 Task: Create a due date automation trigger when advanced on, on the tuesday of the week a card is due add content with a name containing resume at 11:00 AM.
Action: Mouse moved to (1143, 77)
Screenshot: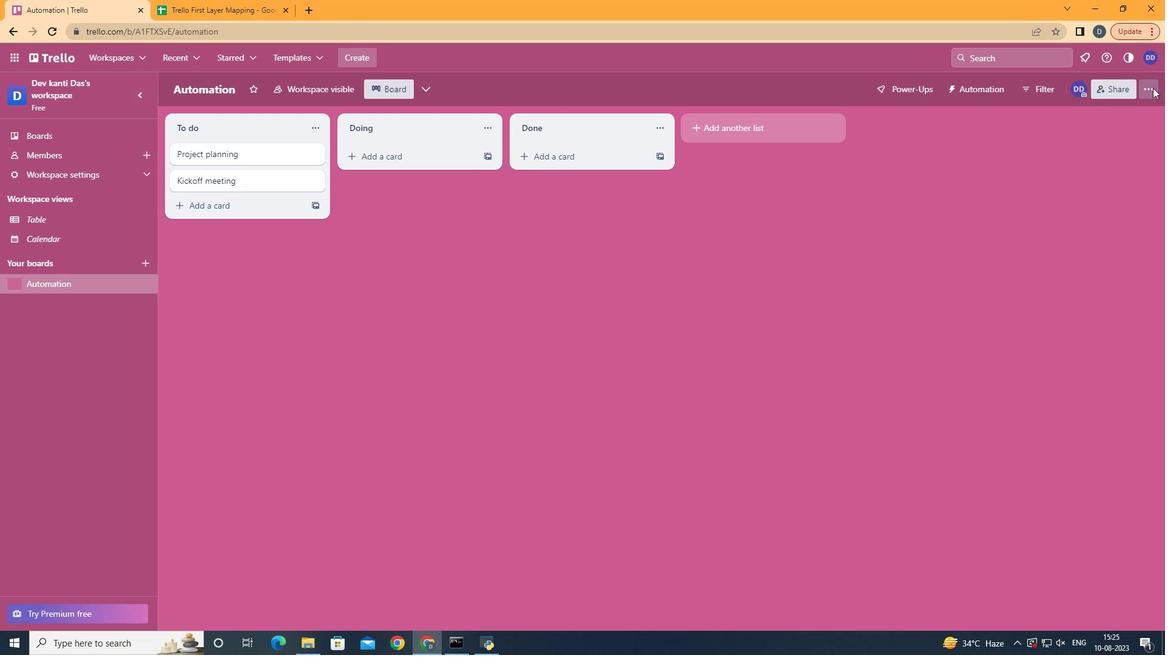 
Action: Mouse pressed left at (1143, 77)
Screenshot: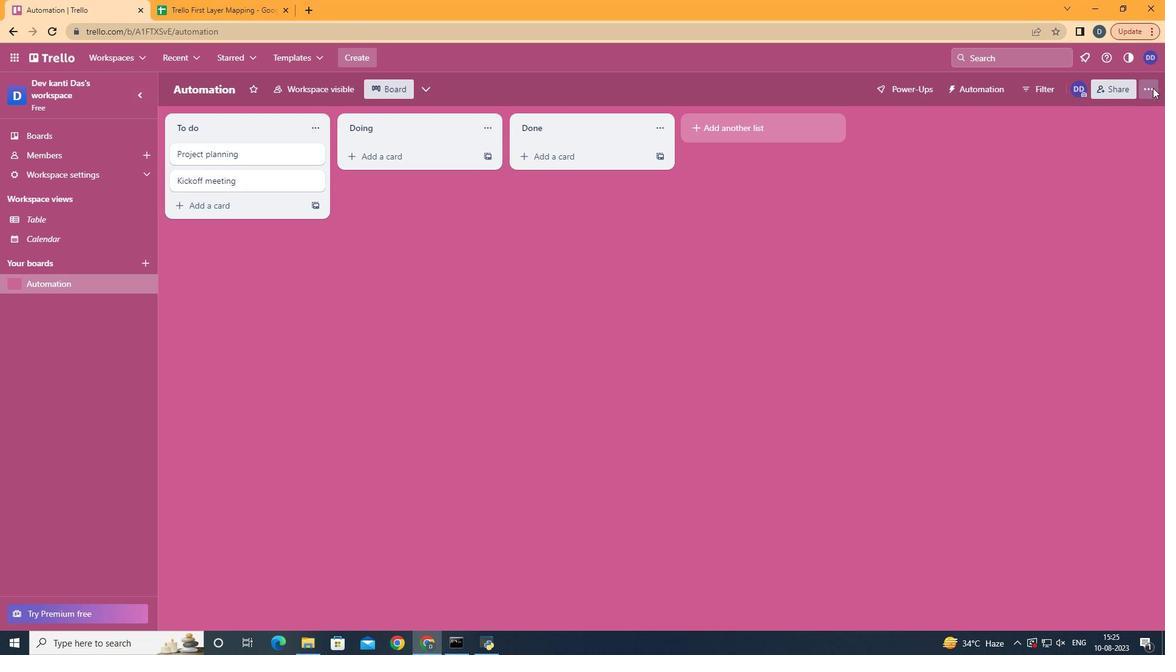
Action: Mouse moved to (1095, 239)
Screenshot: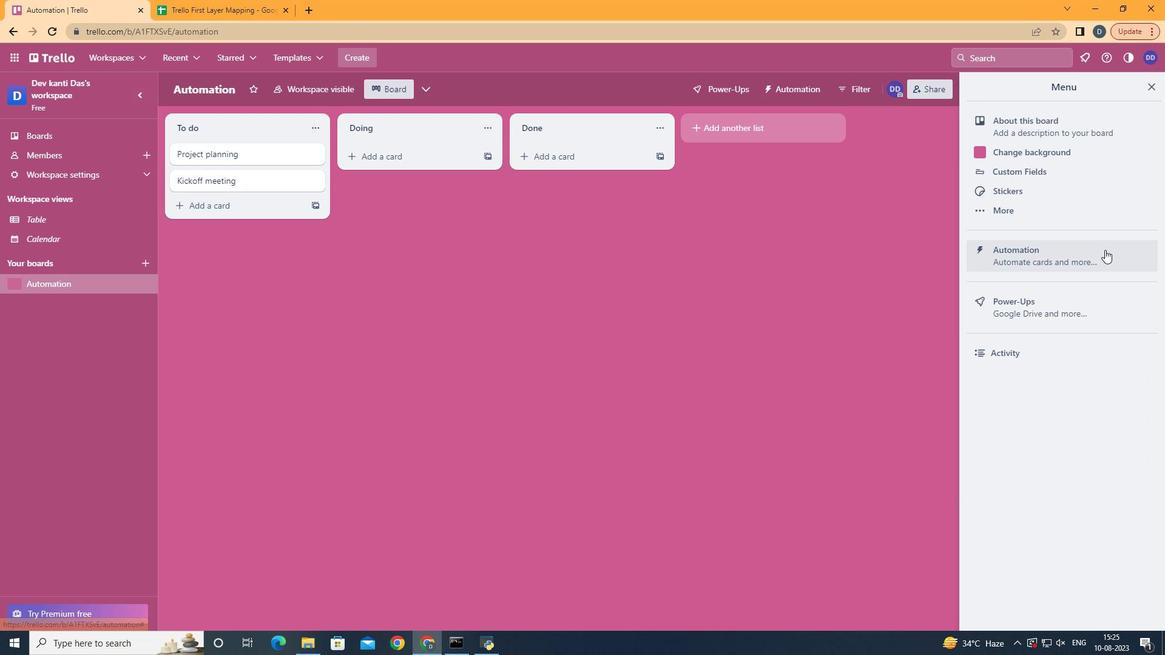 
Action: Mouse pressed left at (1095, 239)
Screenshot: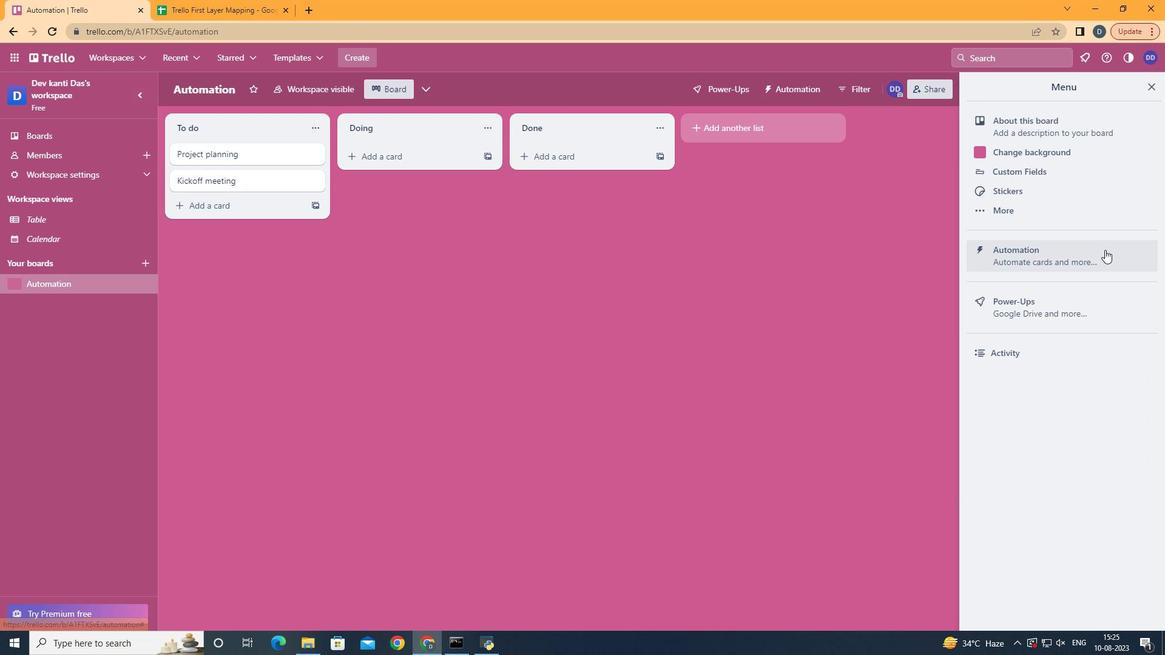 
Action: Mouse moved to (198, 230)
Screenshot: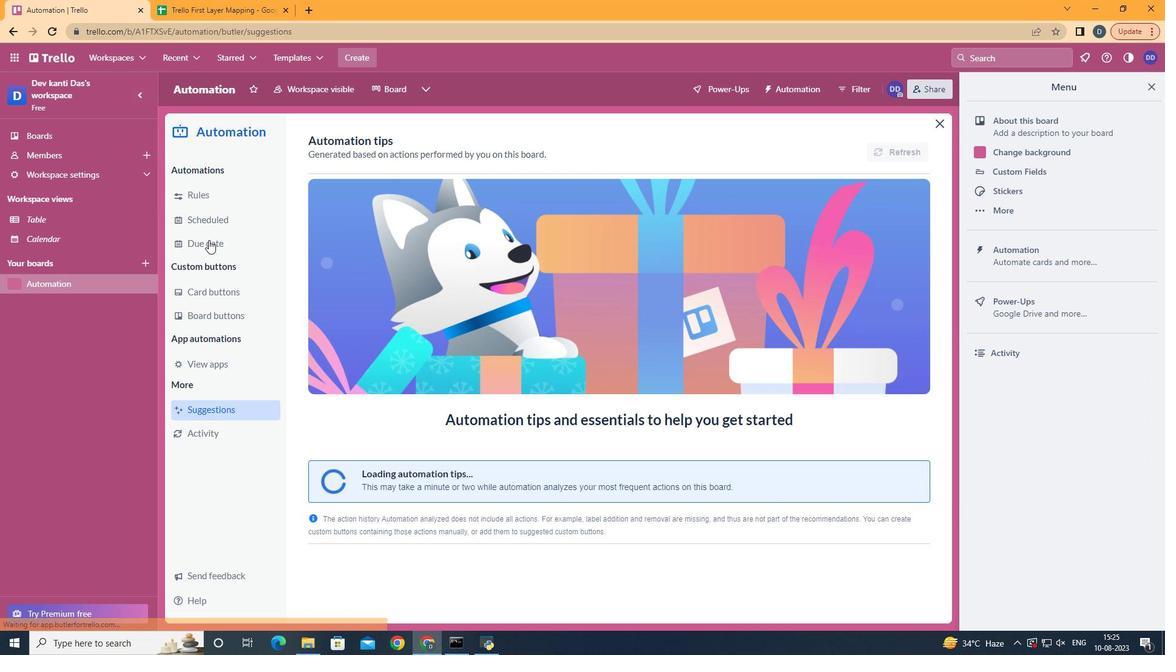 
Action: Mouse pressed left at (198, 230)
Screenshot: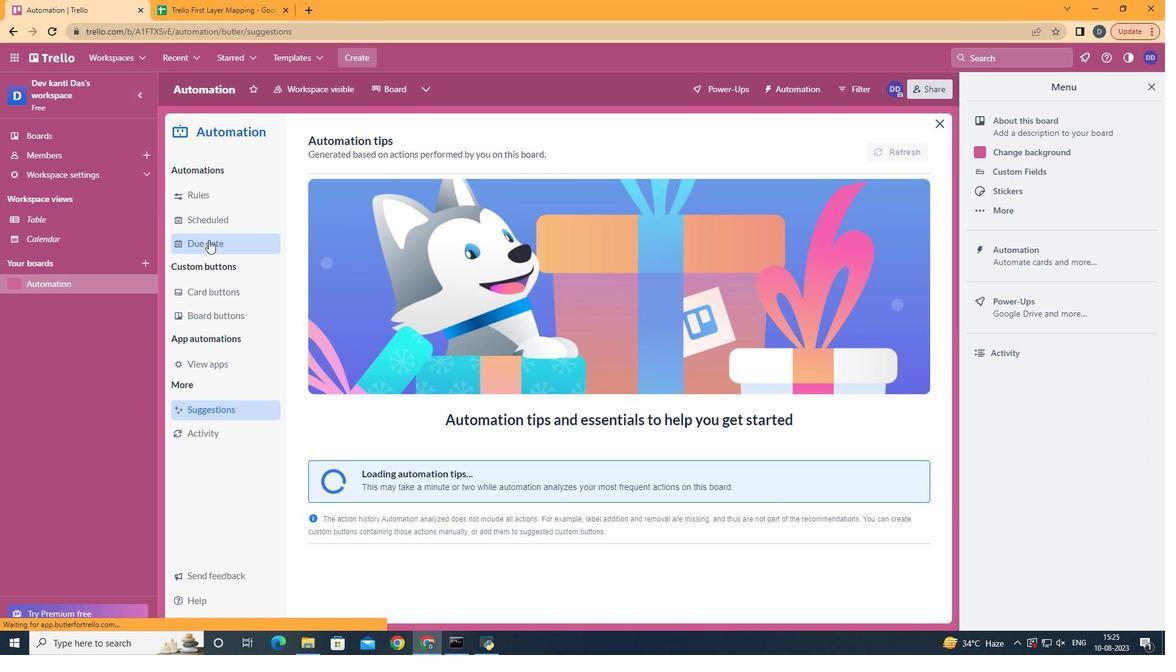 
Action: Mouse moved to (829, 136)
Screenshot: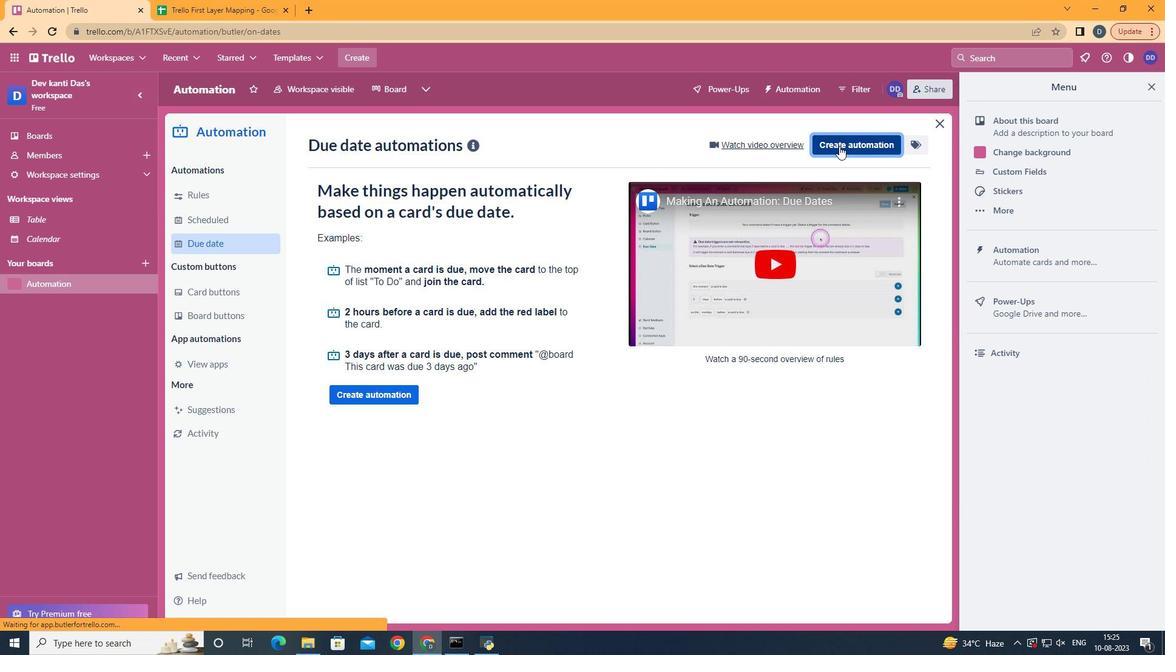 
Action: Mouse pressed left at (829, 136)
Screenshot: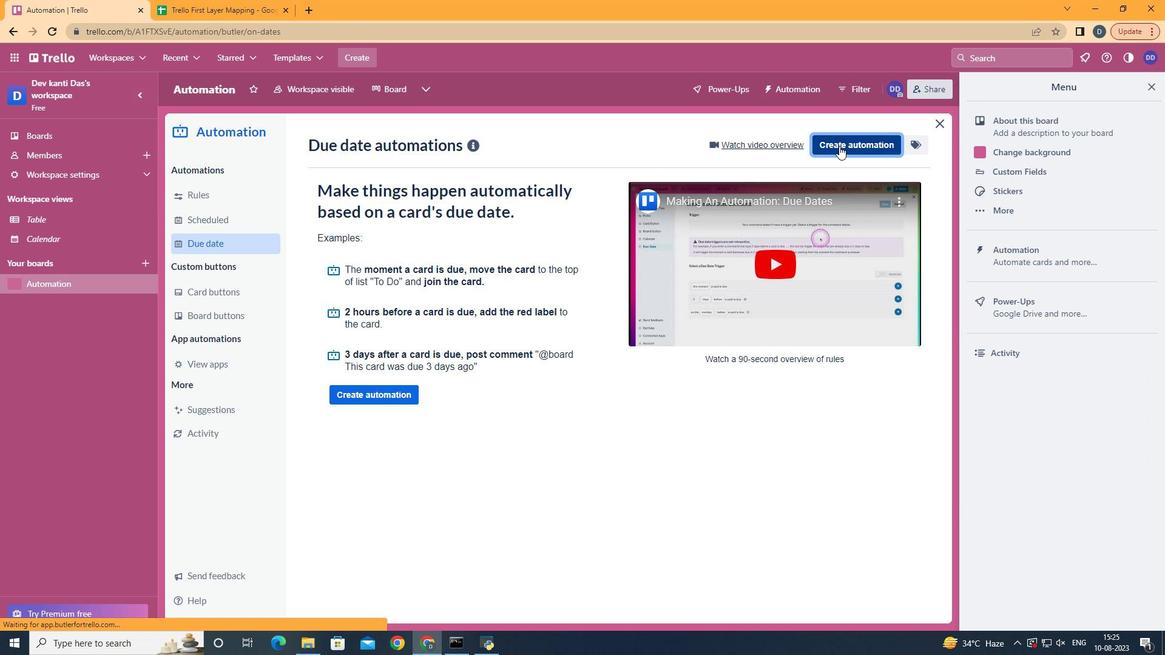 
Action: Mouse moved to (633, 244)
Screenshot: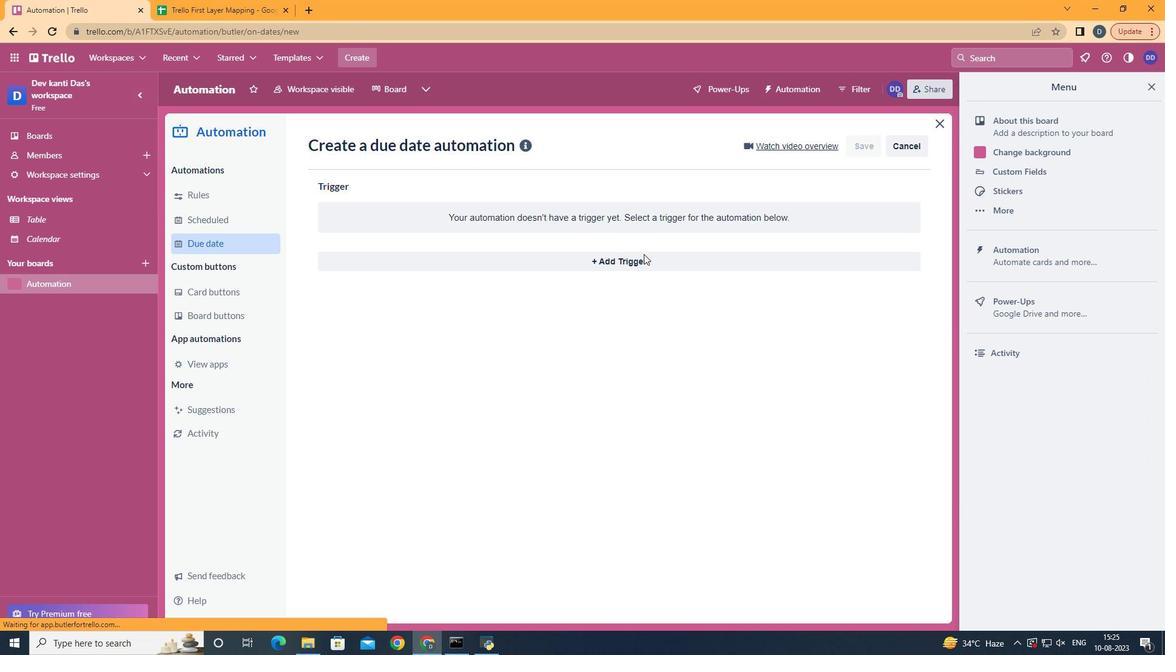 
Action: Mouse pressed left at (633, 244)
Screenshot: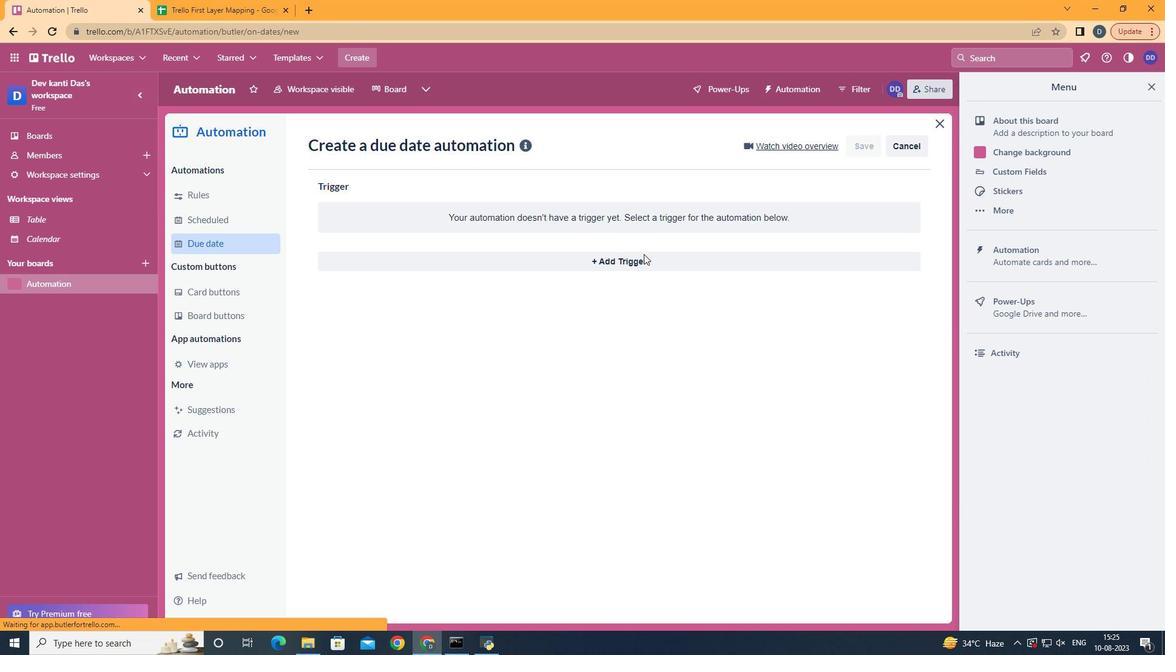 
Action: Mouse moved to (370, 326)
Screenshot: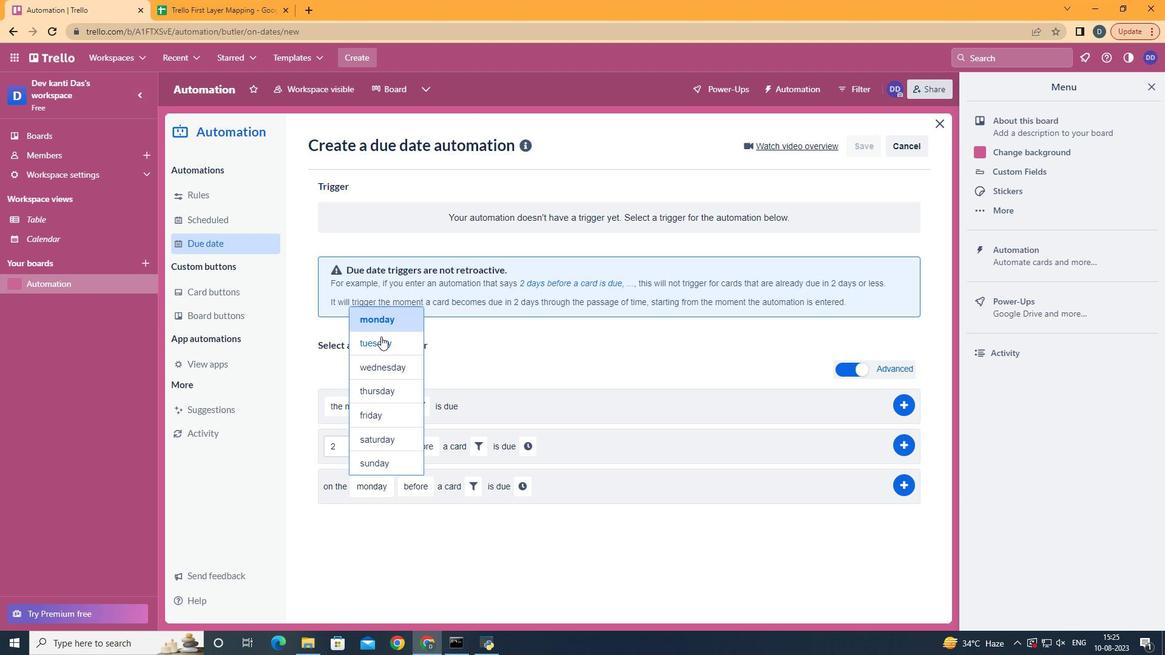 
Action: Mouse pressed left at (370, 326)
Screenshot: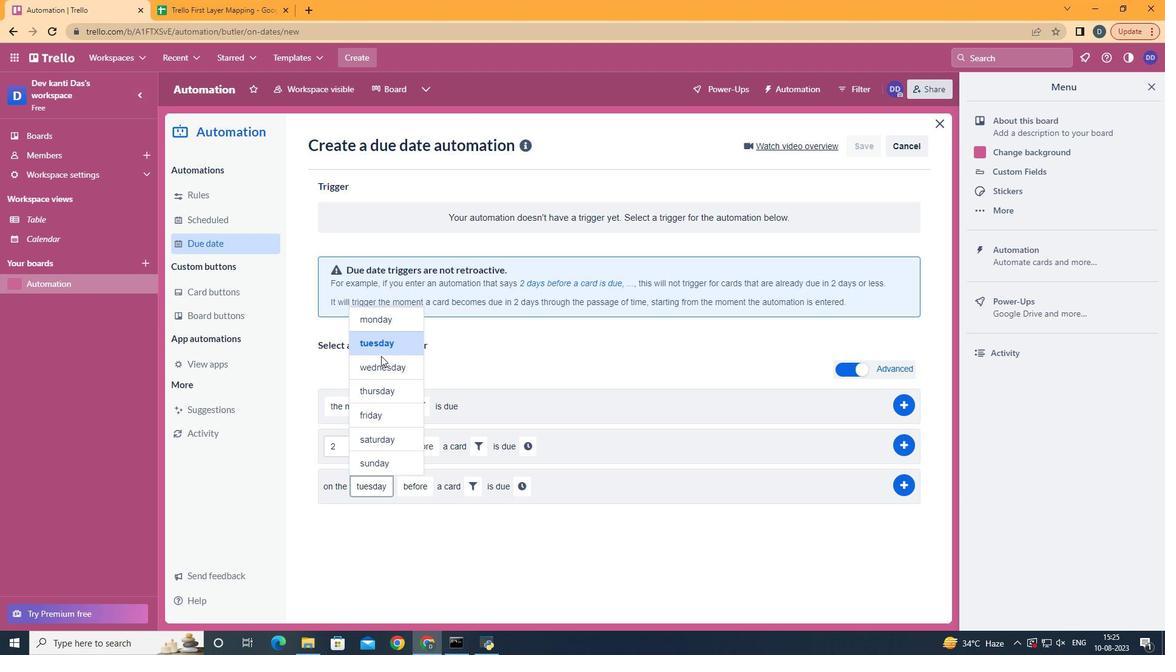 
Action: Mouse moved to (420, 550)
Screenshot: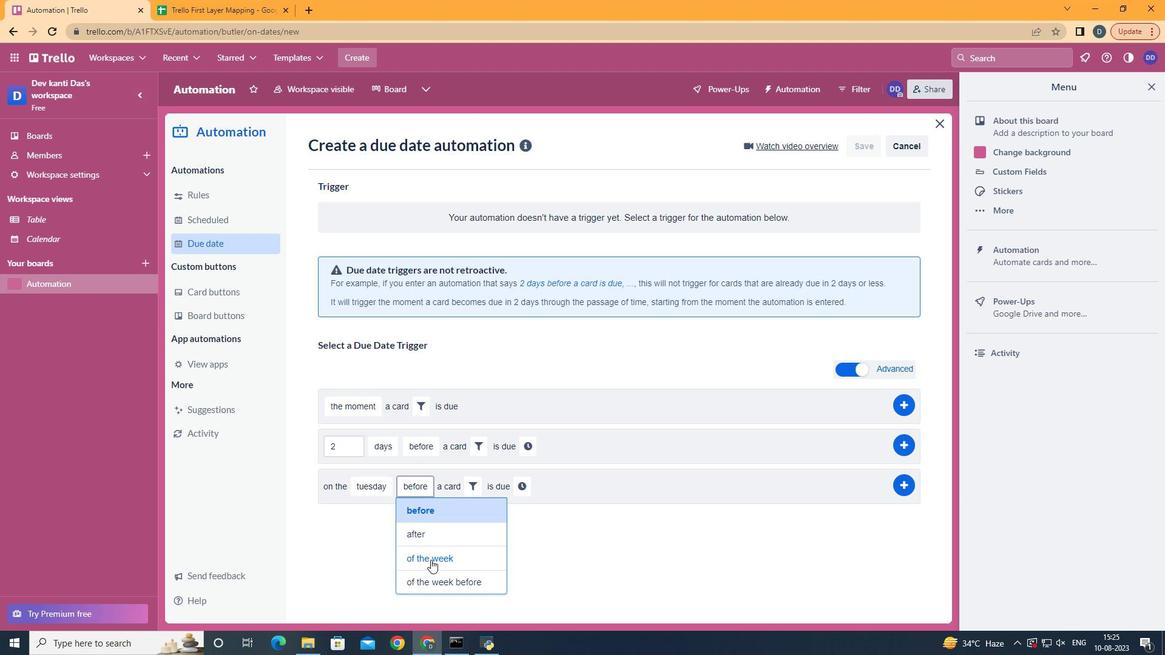 
Action: Mouse pressed left at (420, 550)
Screenshot: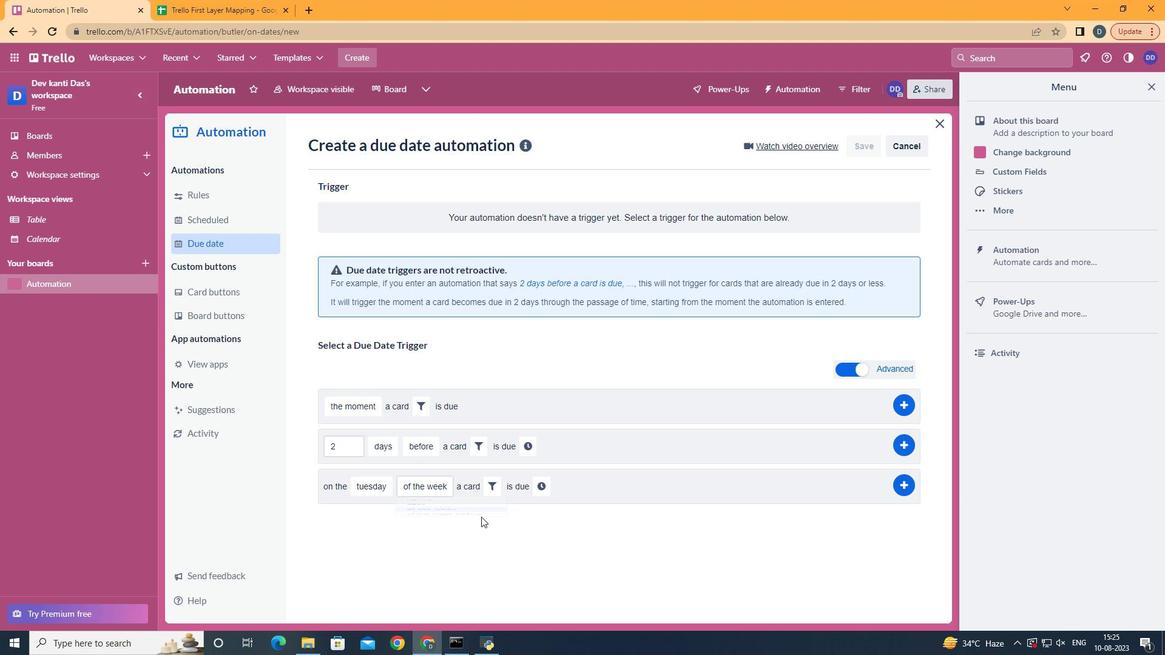 
Action: Mouse moved to (480, 482)
Screenshot: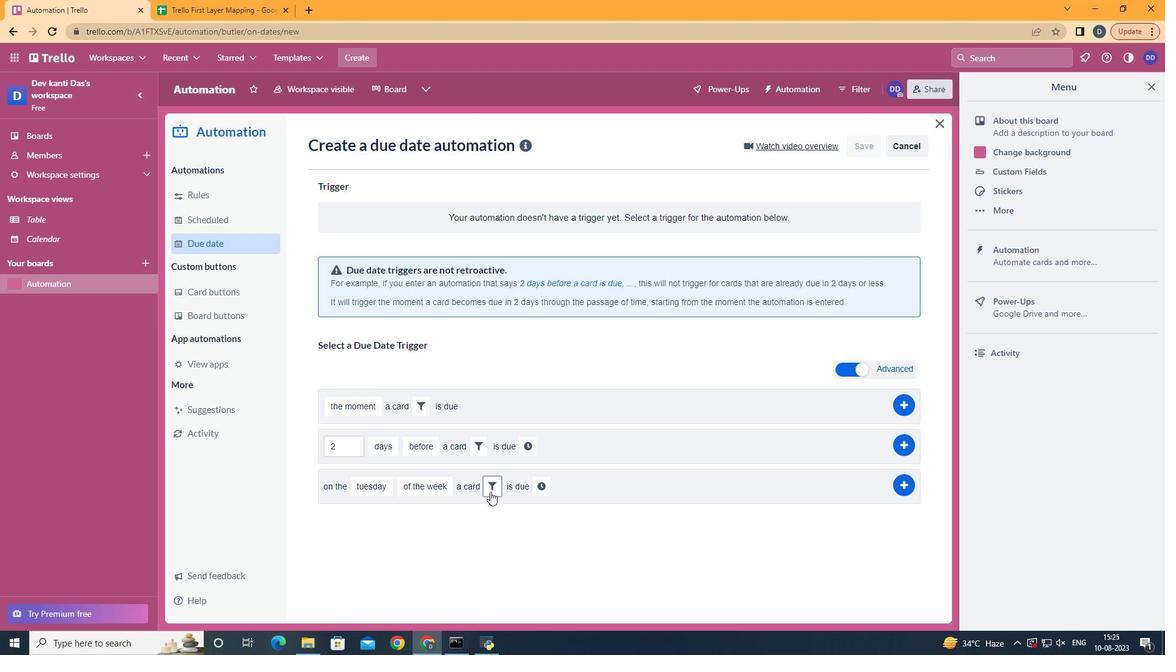 
Action: Mouse pressed left at (480, 482)
Screenshot: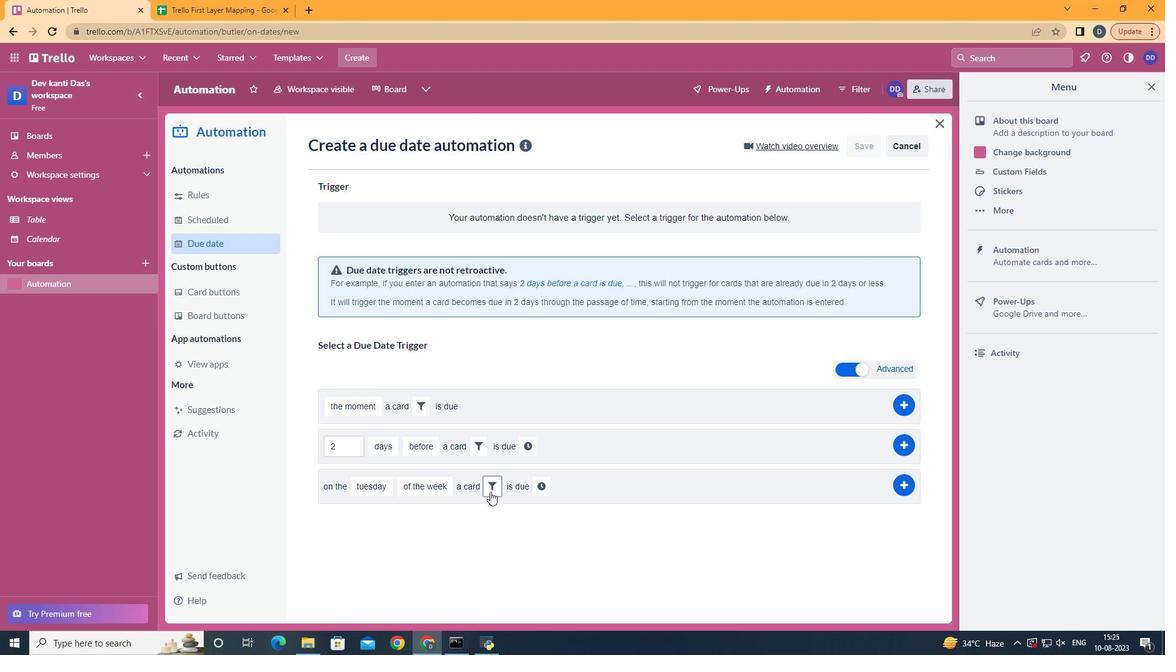 
Action: Mouse moved to (625, 514)
Screenshot: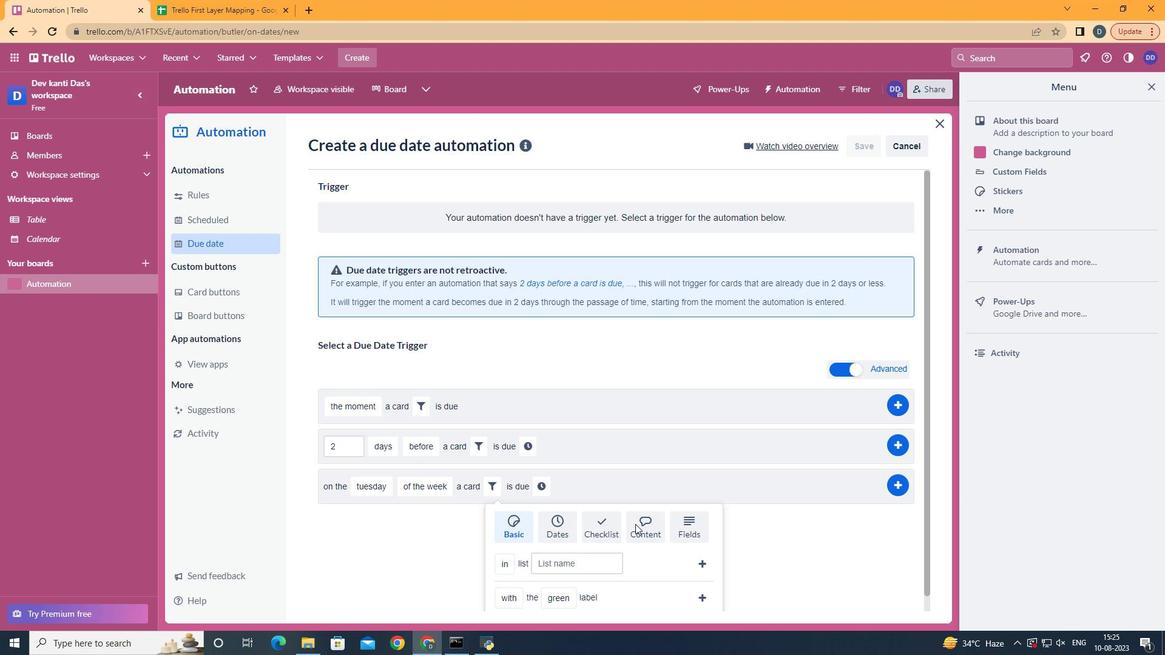 
Action: Mouse pressed left at (625, 514)
Screenshot: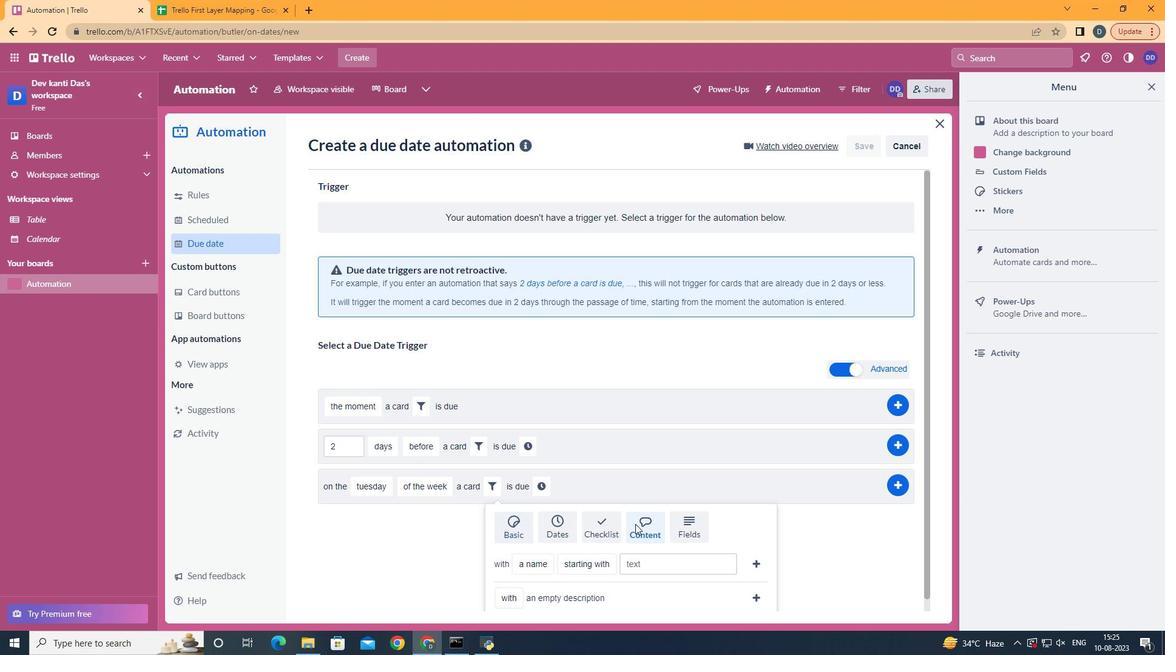 
Action: Mouse moved to (599, 454)
Screenshot: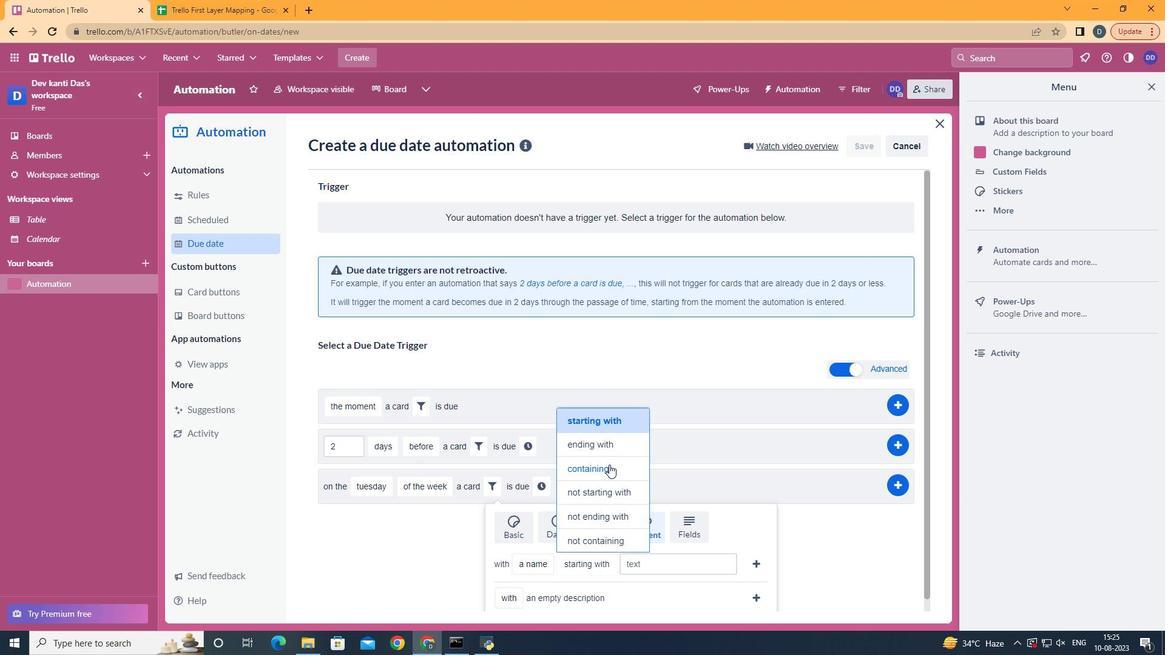 
Action: Mouse pressed left at (599, 454)
Screenshot: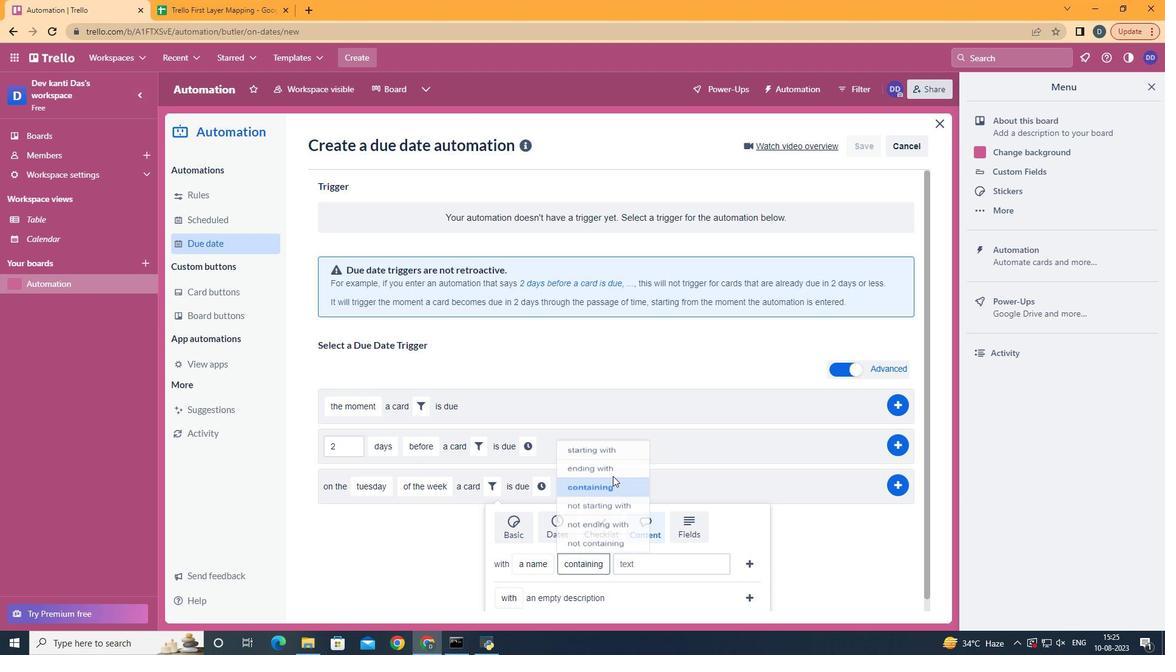 
Action: Mouse moved to (635, 561)
Screenshot: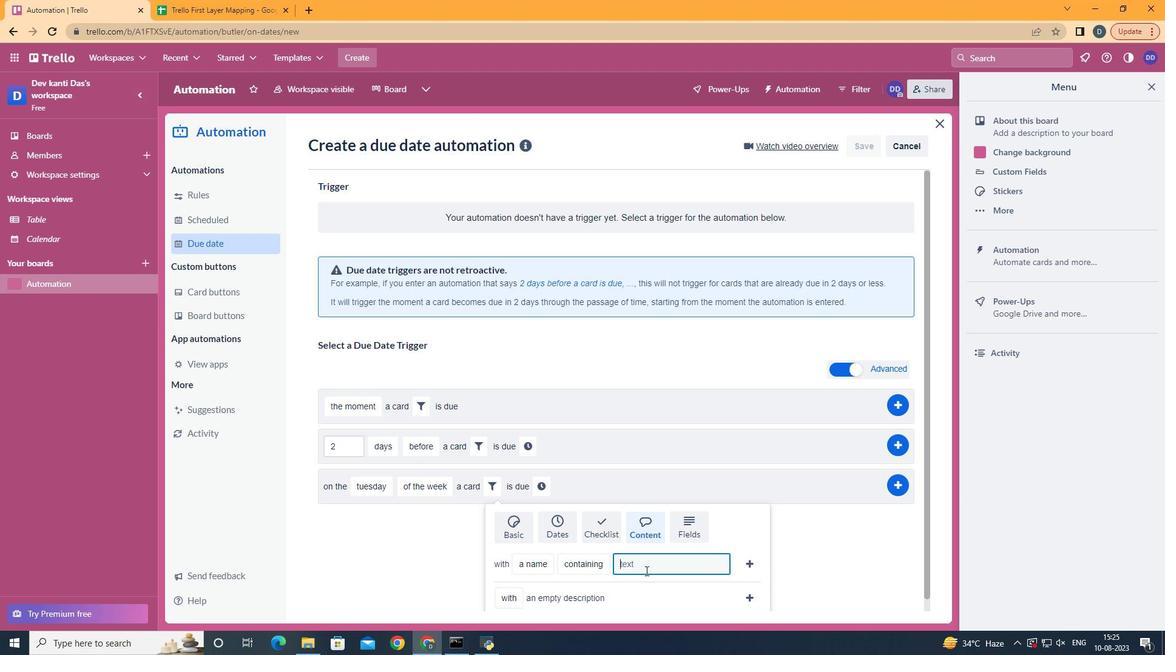 
Action: Mouse pressed left at (635, 561)
Screenshot: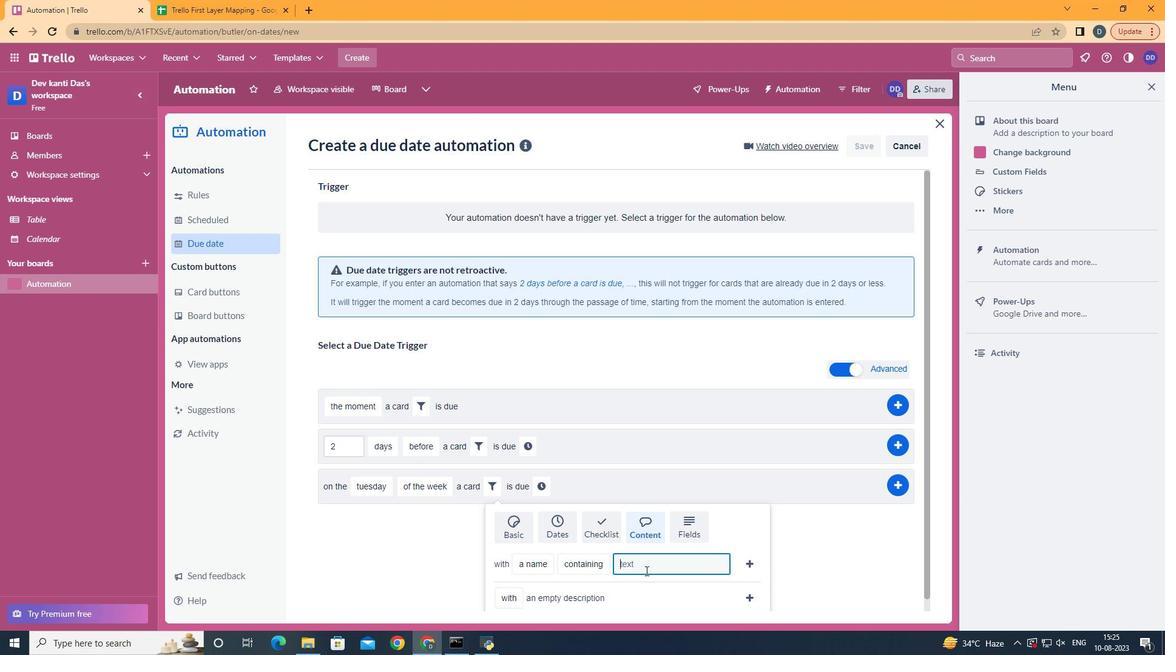 
Action: Key pressed resume
Screenshot: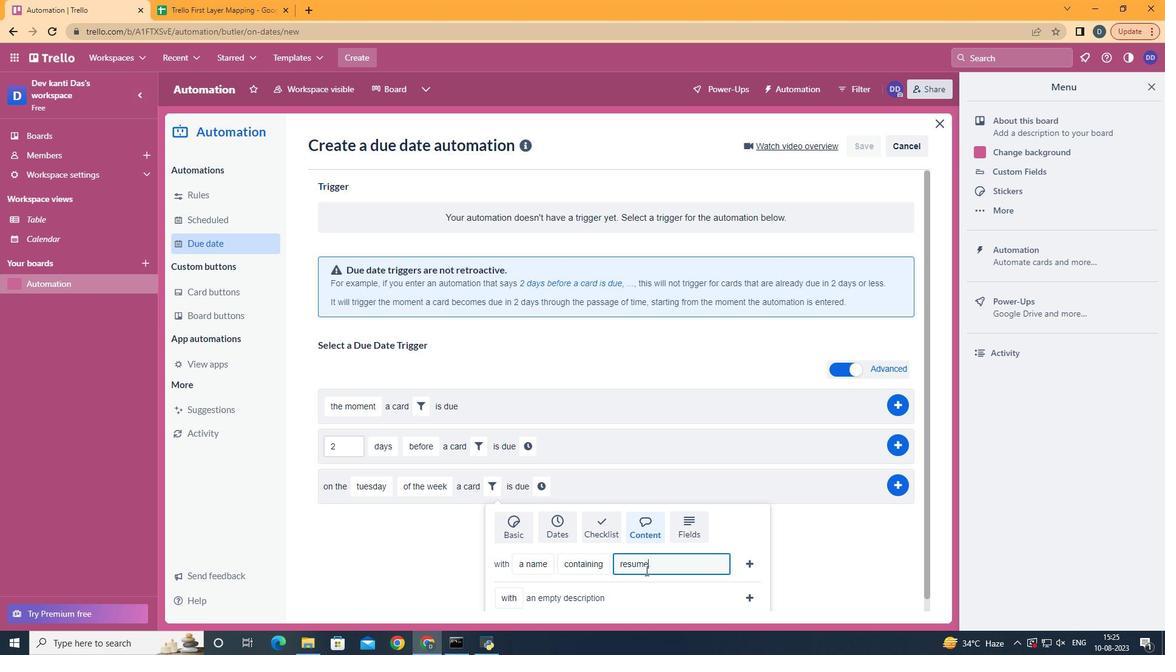 
Action: Mouse moved to (742, 560)
Screenshot: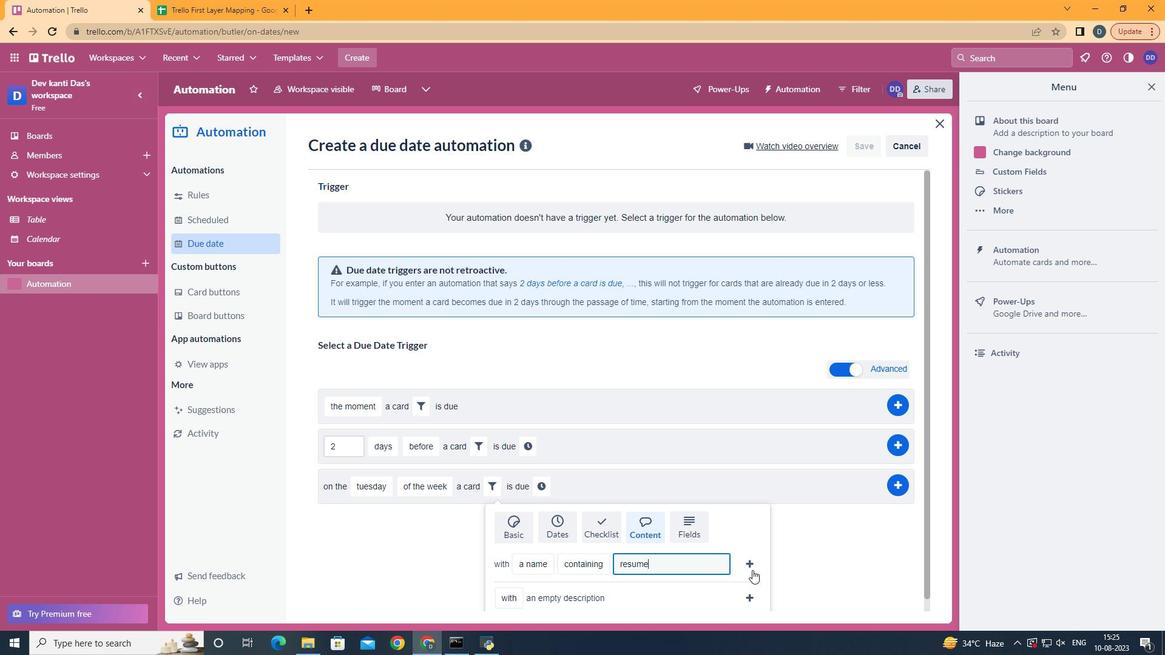 
Action: Mouse pressed left at (742, 560)
Screenshot: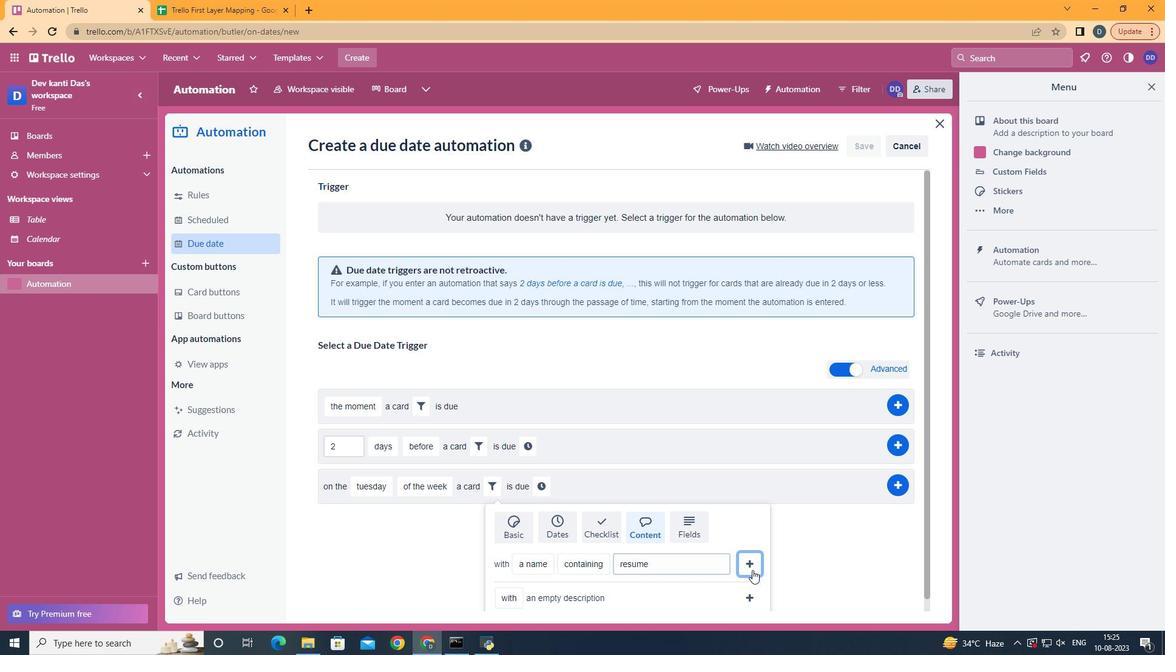 
Action: Mouse moved to (690, 476)
Screenshot: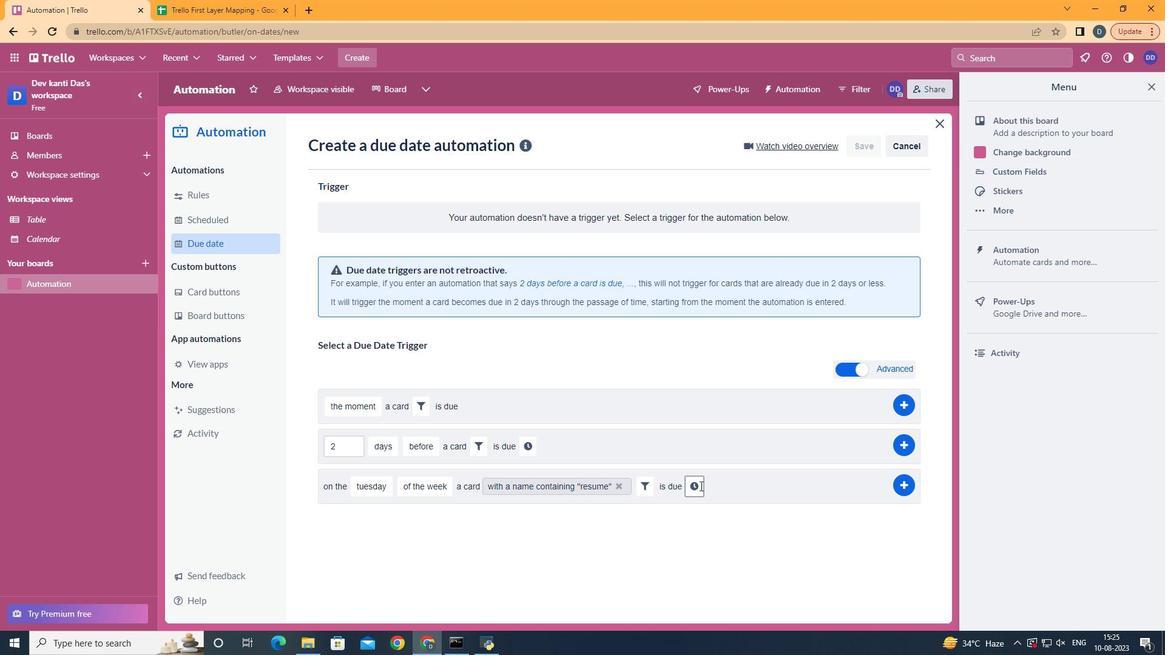 
Action: Mouse pressed left at (690, 476)
Screenshot: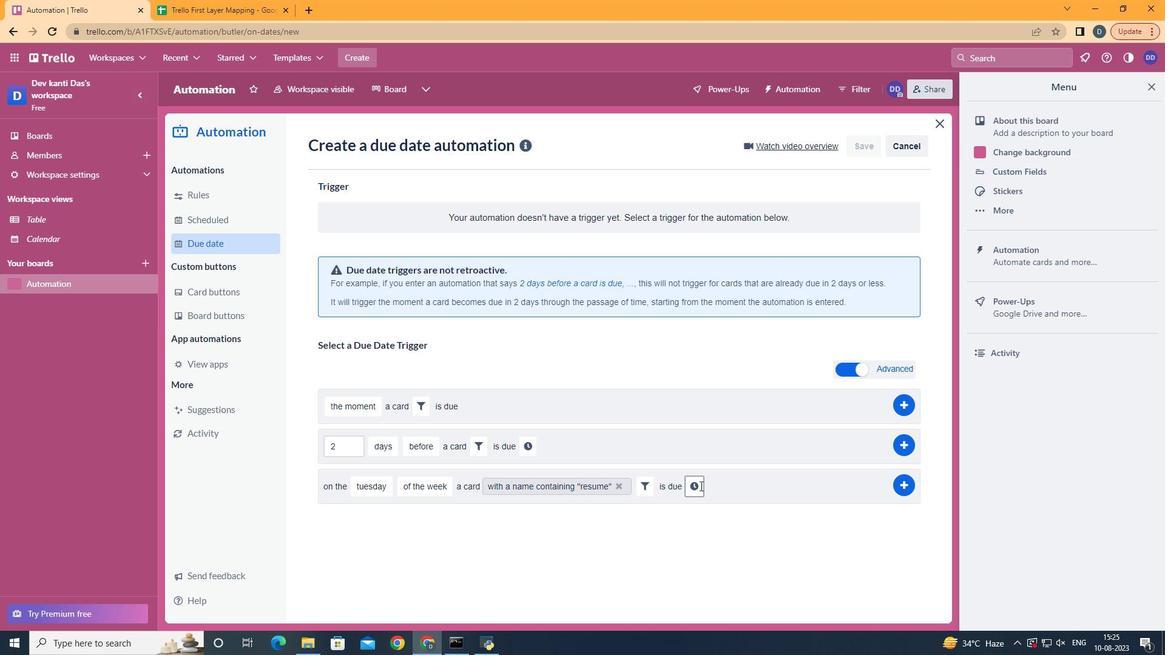 
Action: Mouse moved to (703, 477)
Screenshot: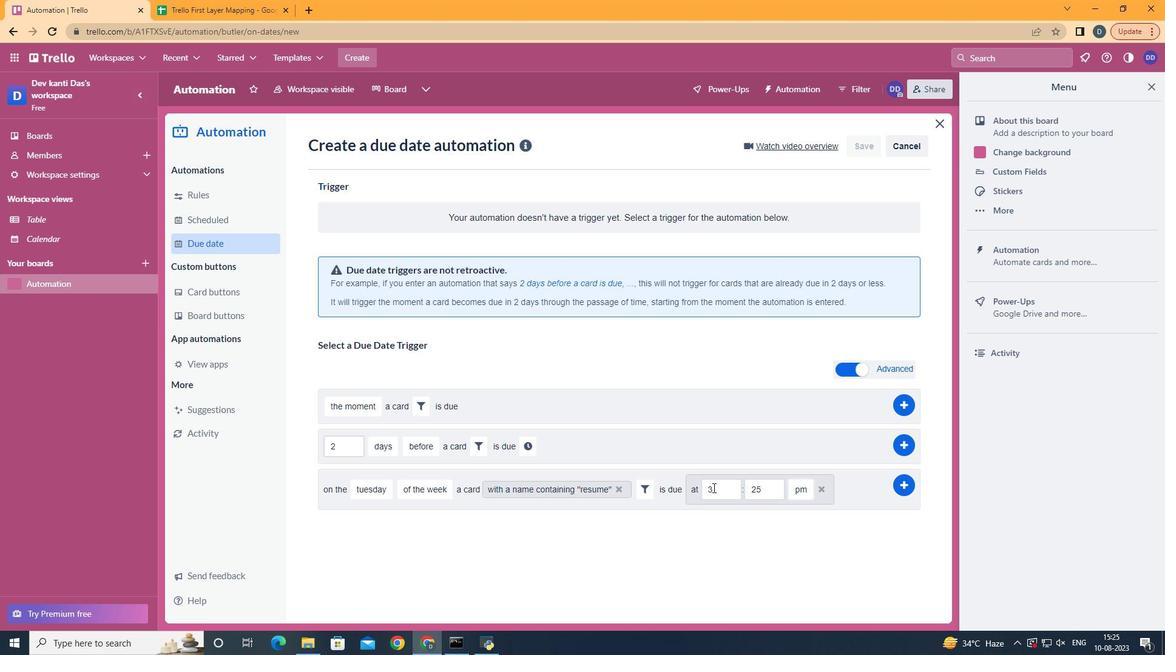 
Action: Mouse pressed left at (703, 477)
Screenshot: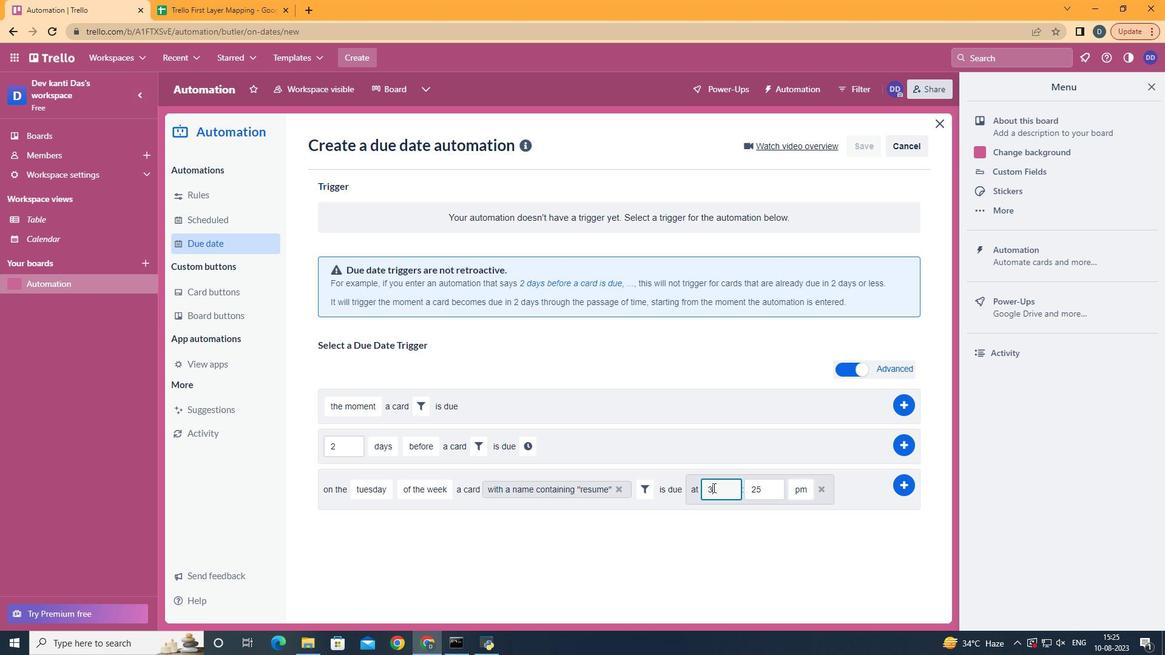 
Action: Key pressed <Key.backspace>11
Screenshot: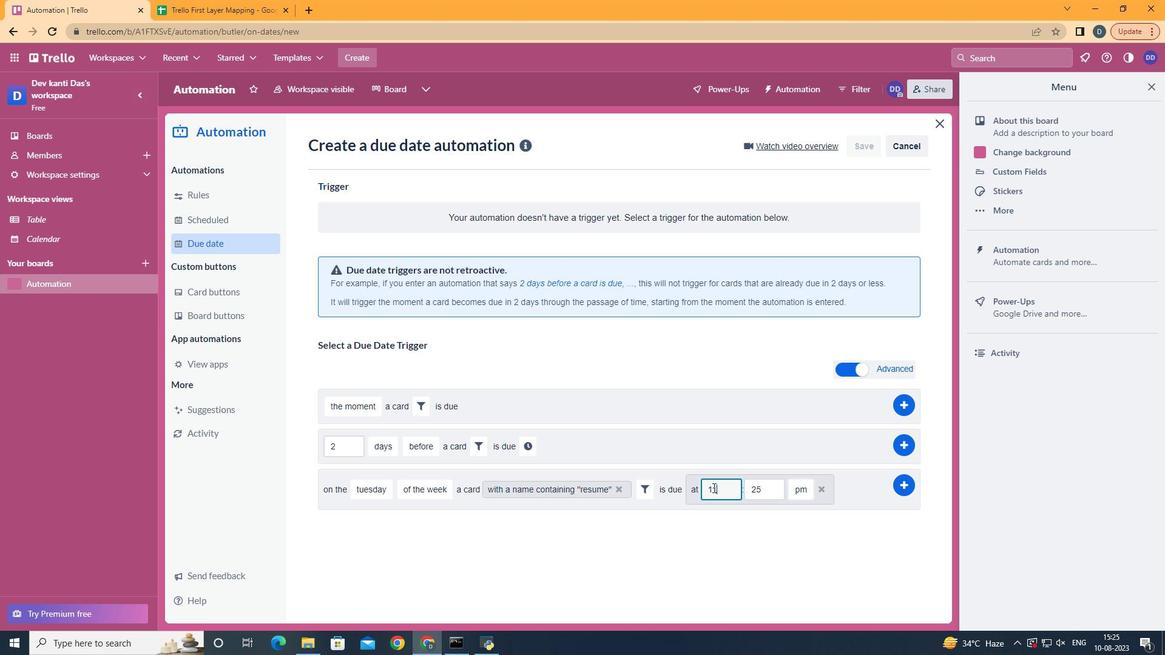 
Action: Mouse moved to (756, 477)
Screenshot: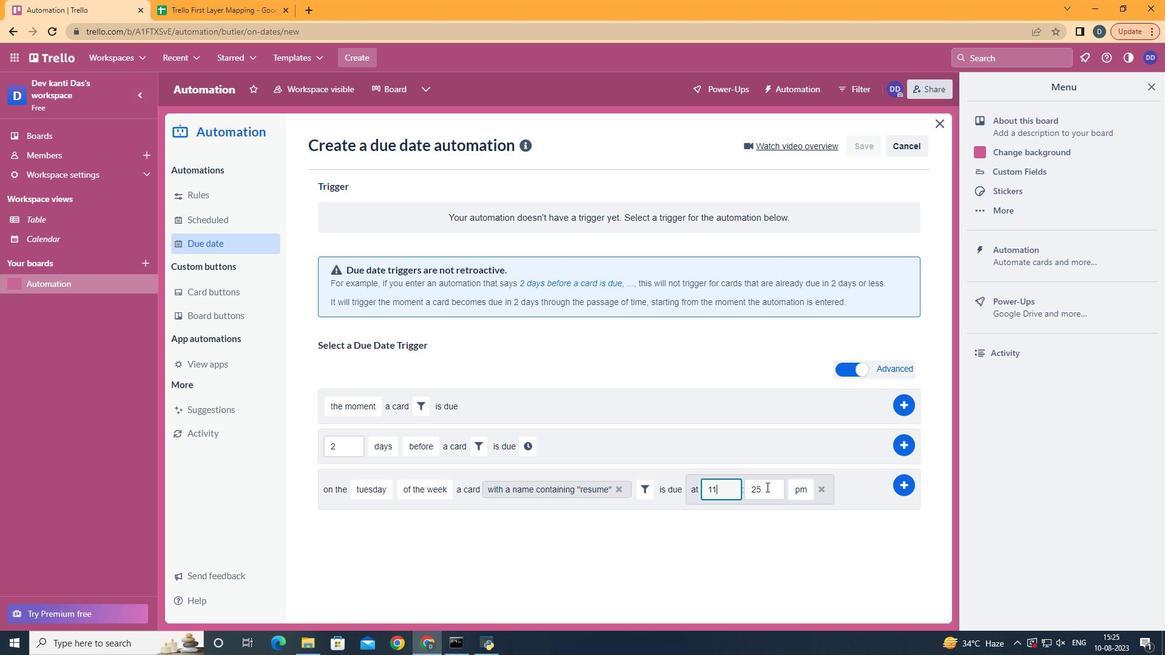 
Action: Mouse pressed left at (756, 477)
Screenshot: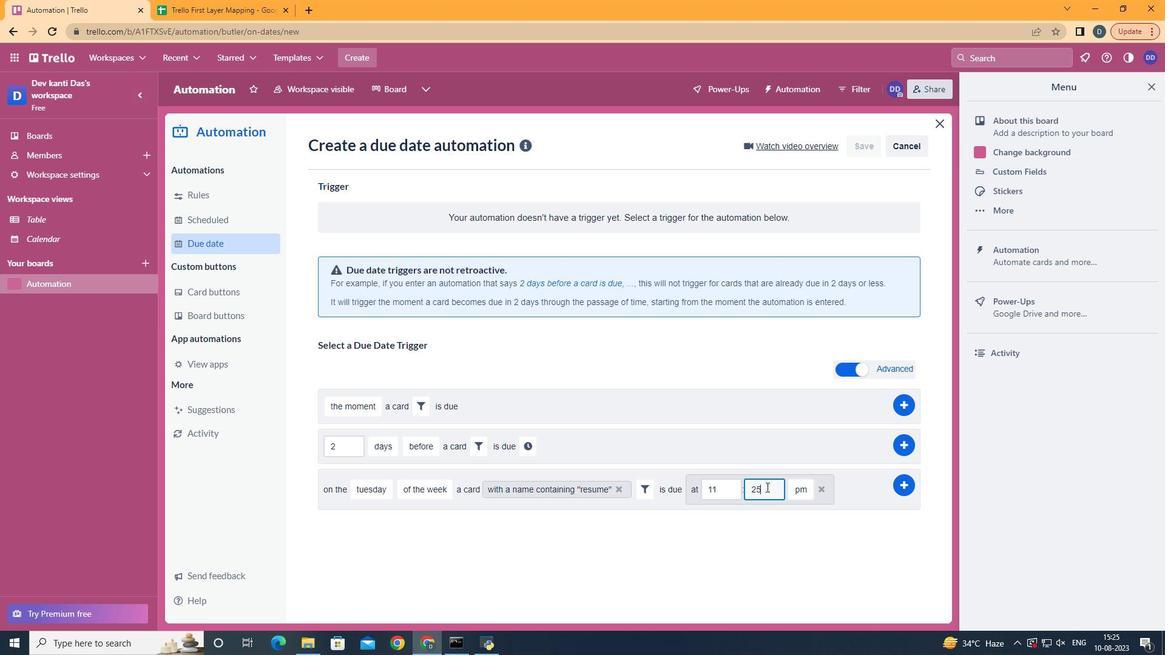 
Action: Key pressed <Key.backspace><Key.backspace><Key.backspace>00
Screenshot: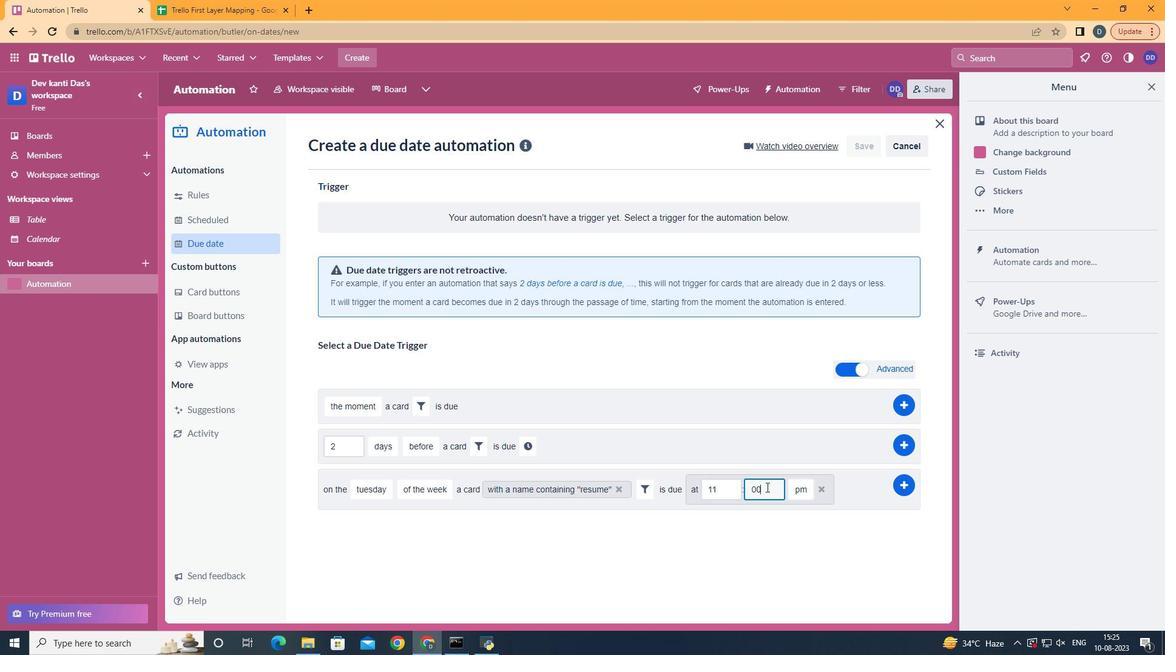 
Action: Mouse moved to (796, 495)
Screenshot: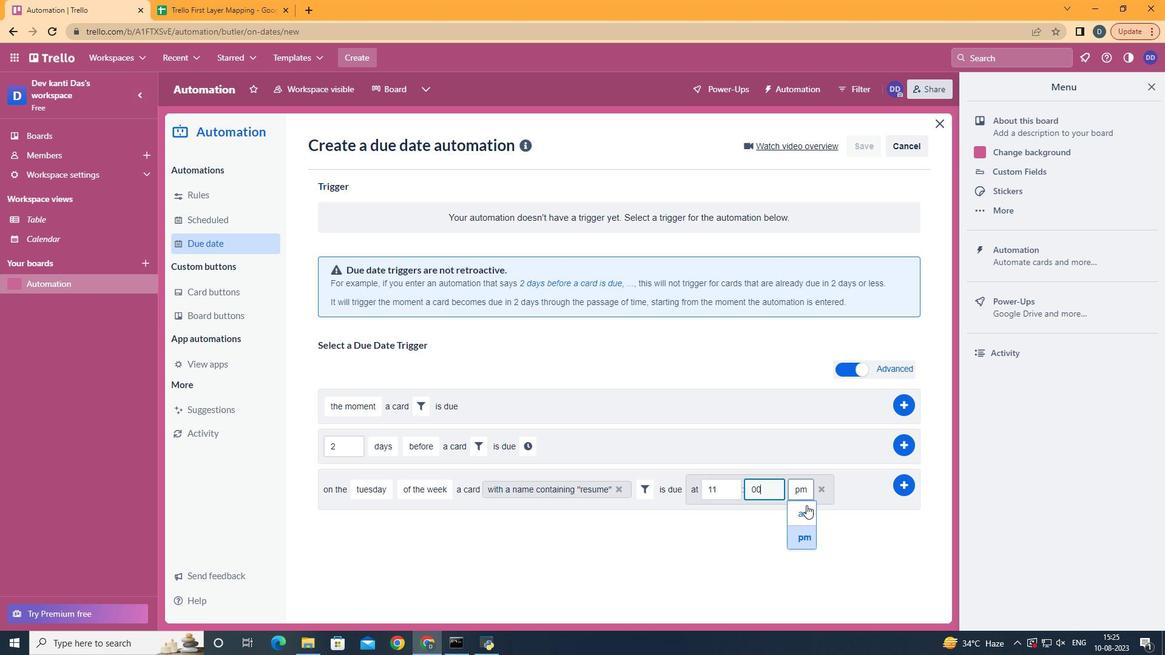 
Action: Mouse pressed left at (796, 495)
Screenshot: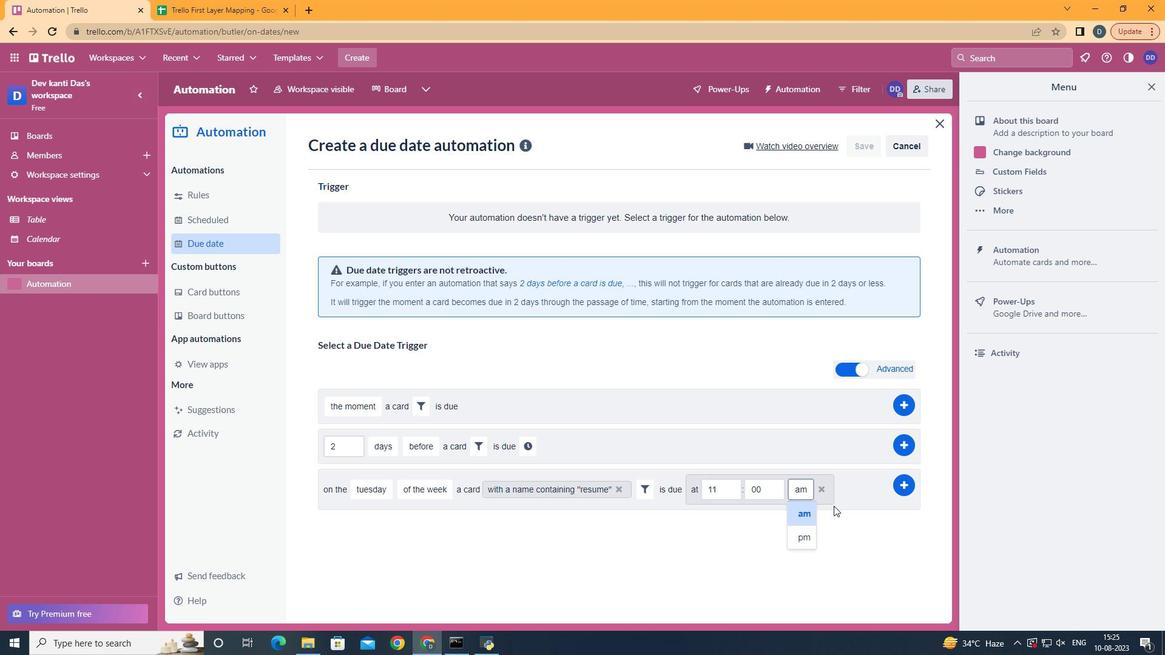 
Action: Mouse moved to (898, 479)
Screenshot: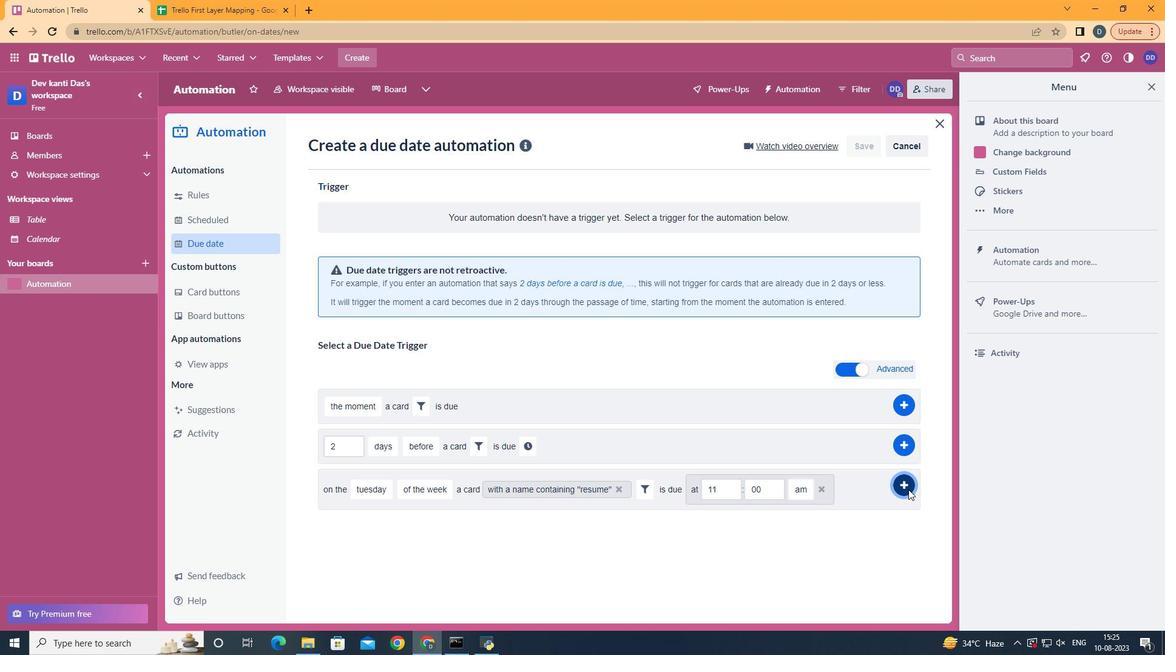 
Action: Mouse pressed left at (898, 479)
Screenshot: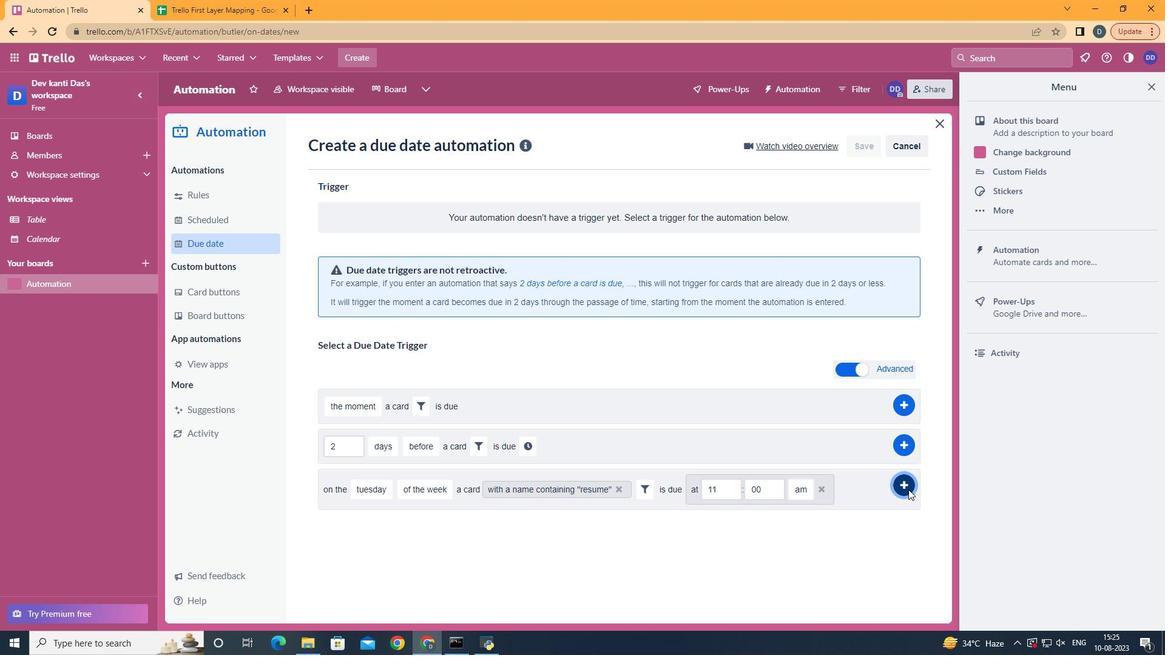 
